Task: Create a rule when custom fields due date is set by anyone except me.
Action: Mouse moved to (979, 261)
Screenshot: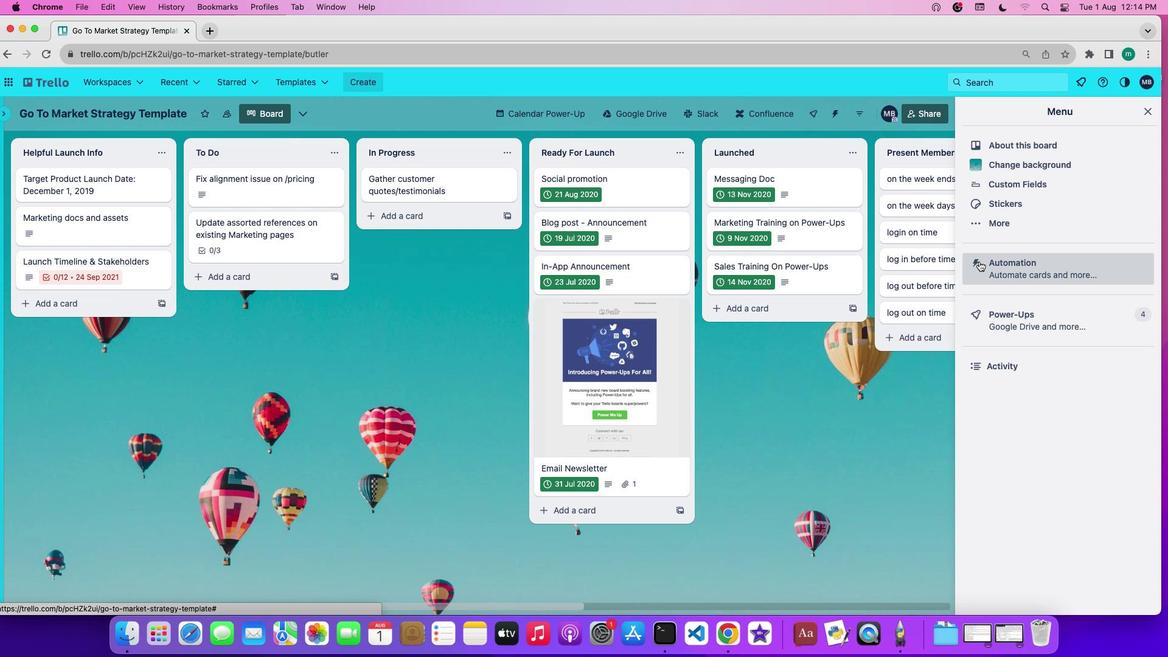 
Action: Mouse pressed left at (979, 261)
Screenshot: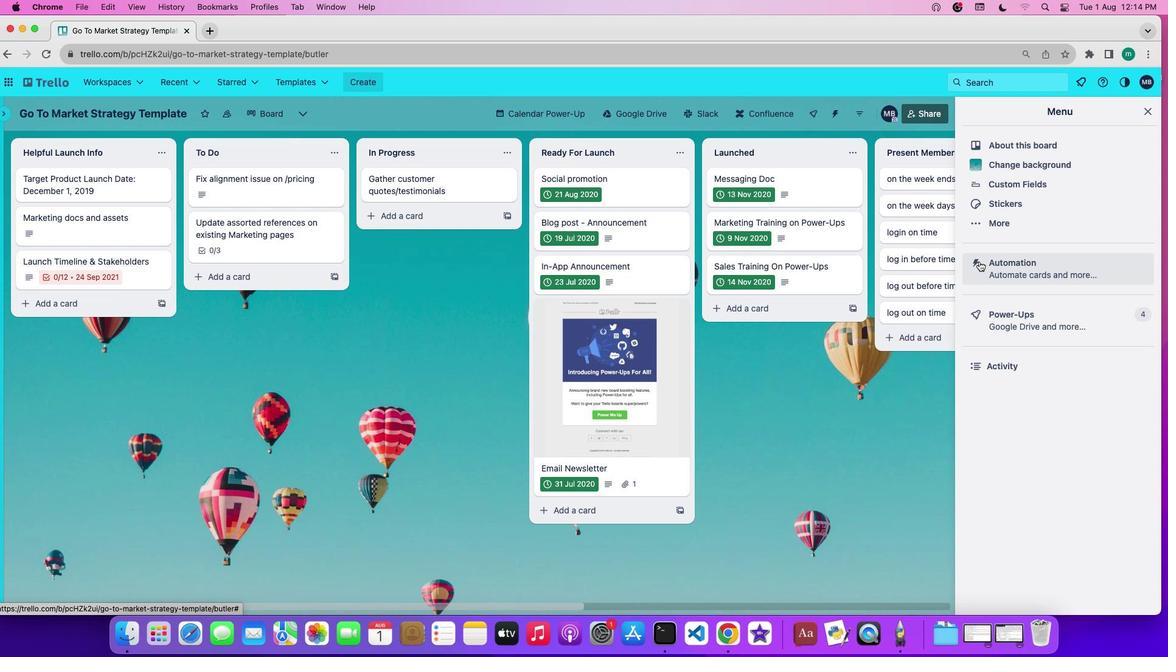 
Action: Mouse moved to (42, 220)
Screenshot: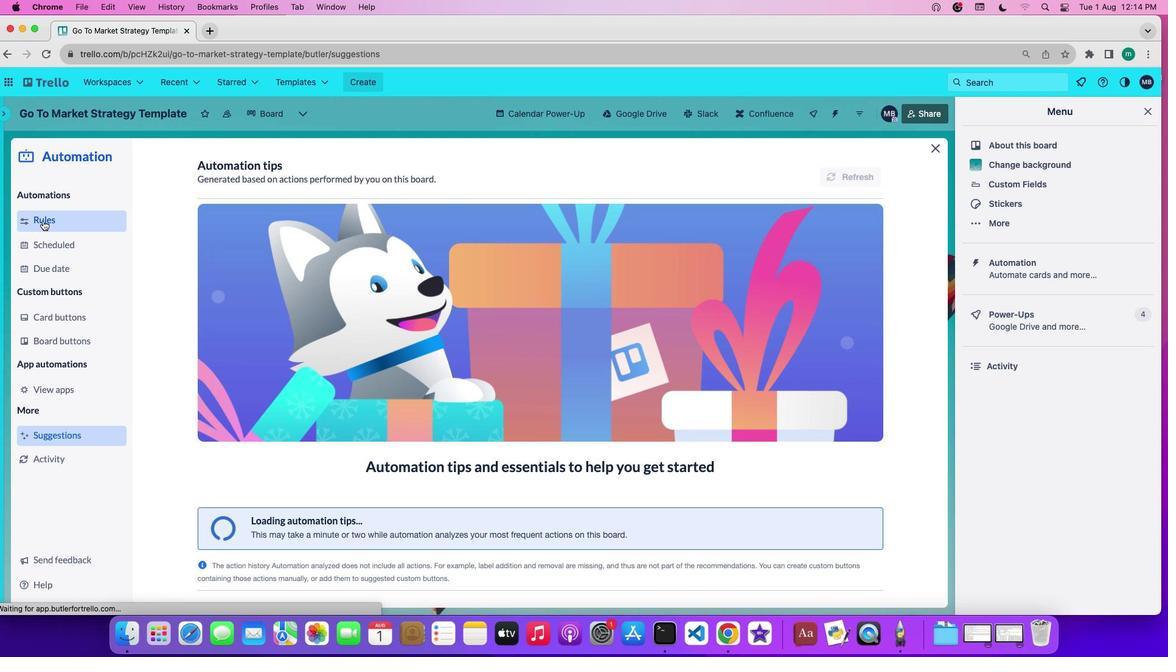 
Action: Mouse pressed left at (42, 220)
Screenshot: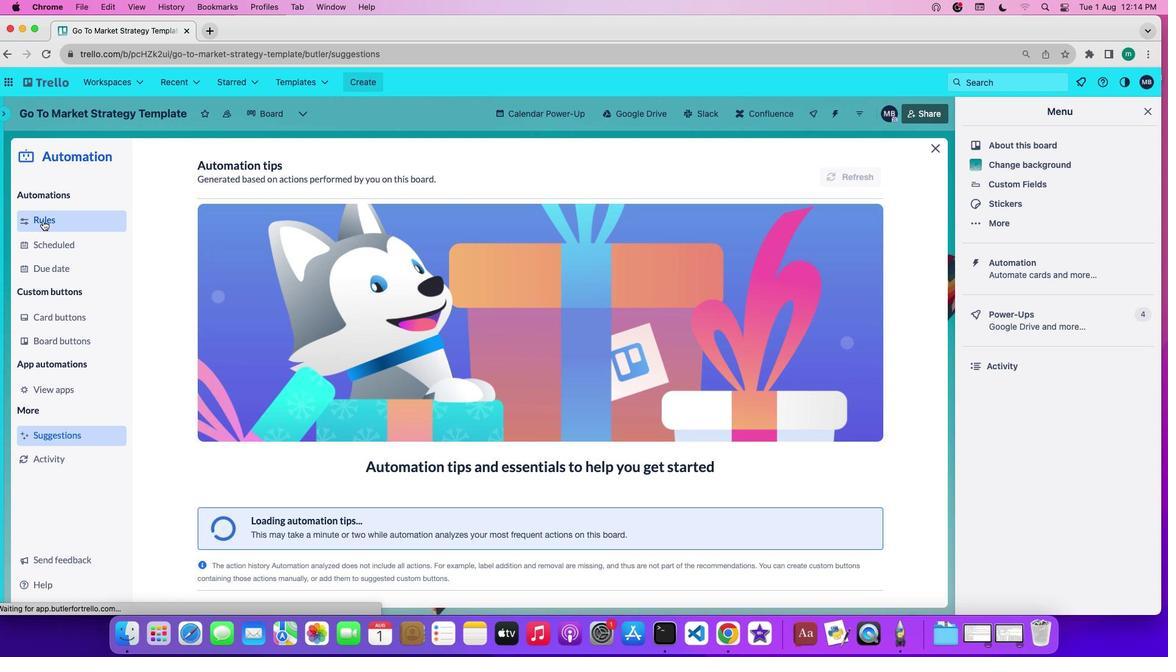 
Action: Mouse pressed left at (42, 220)
Screenshot: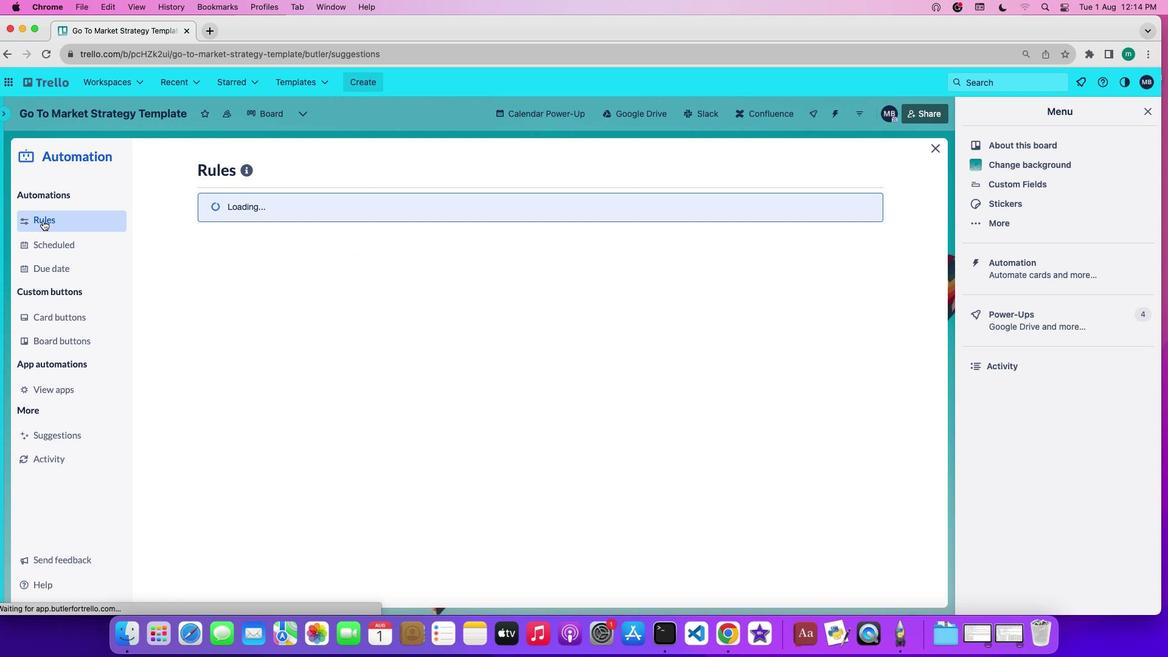 
Action: Mouse moved to (268, 438)
Screenshot: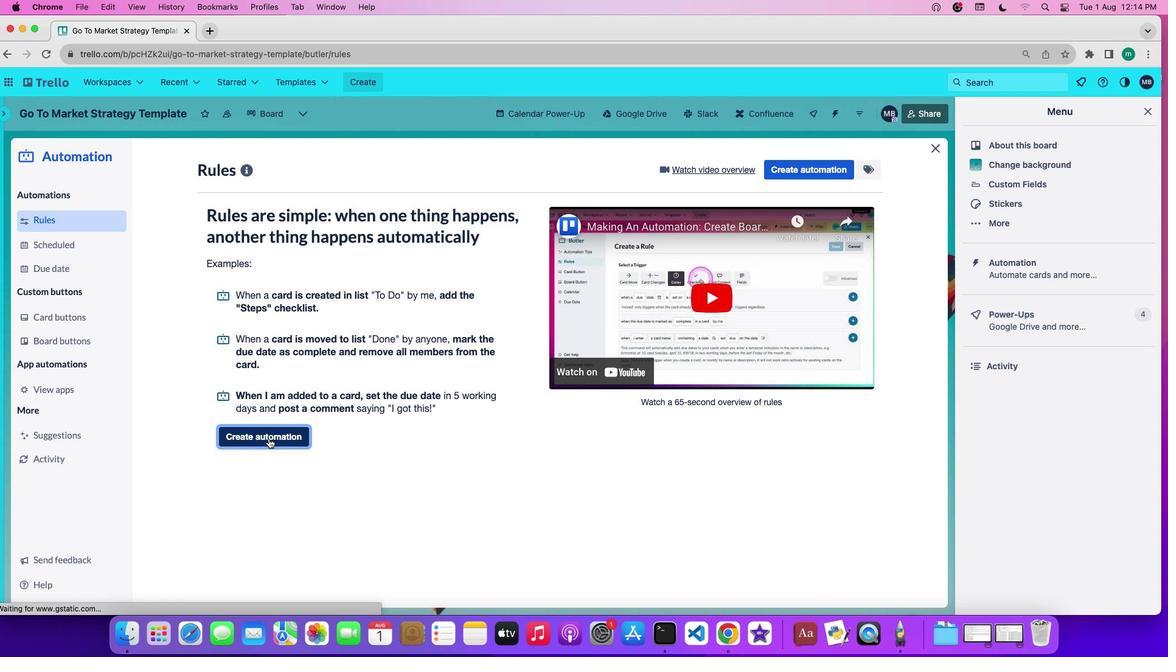 
Action: Mouse pressed left at (268, 438)
Screenshot: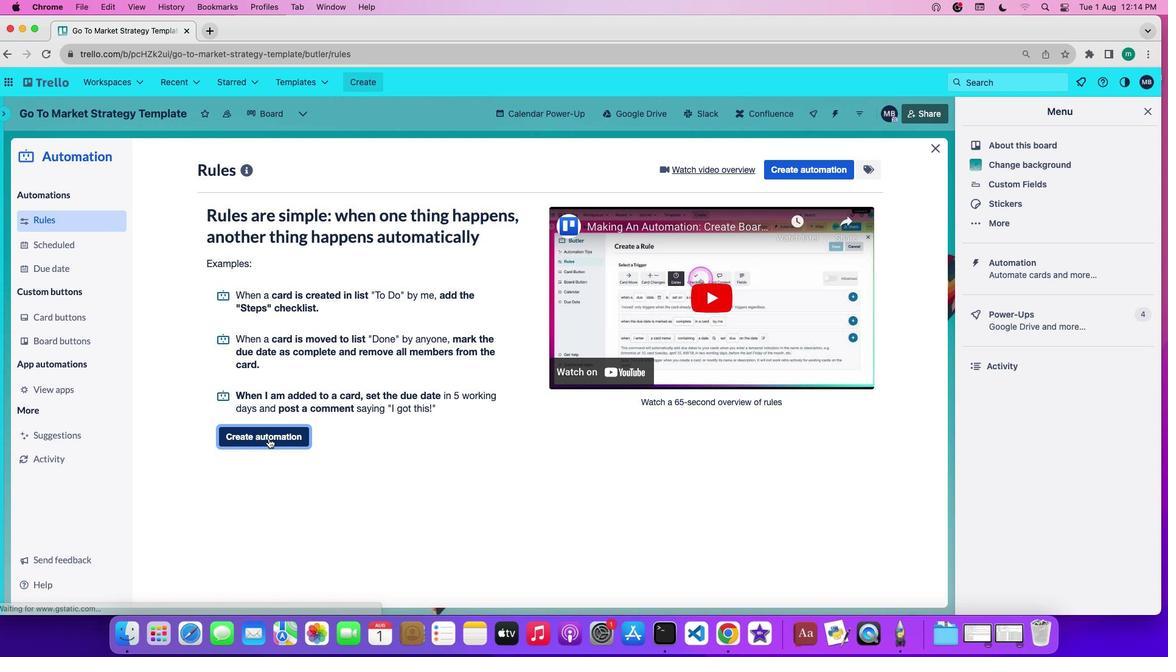 
Action: Mouse moved to (639, 290)
Screenshot: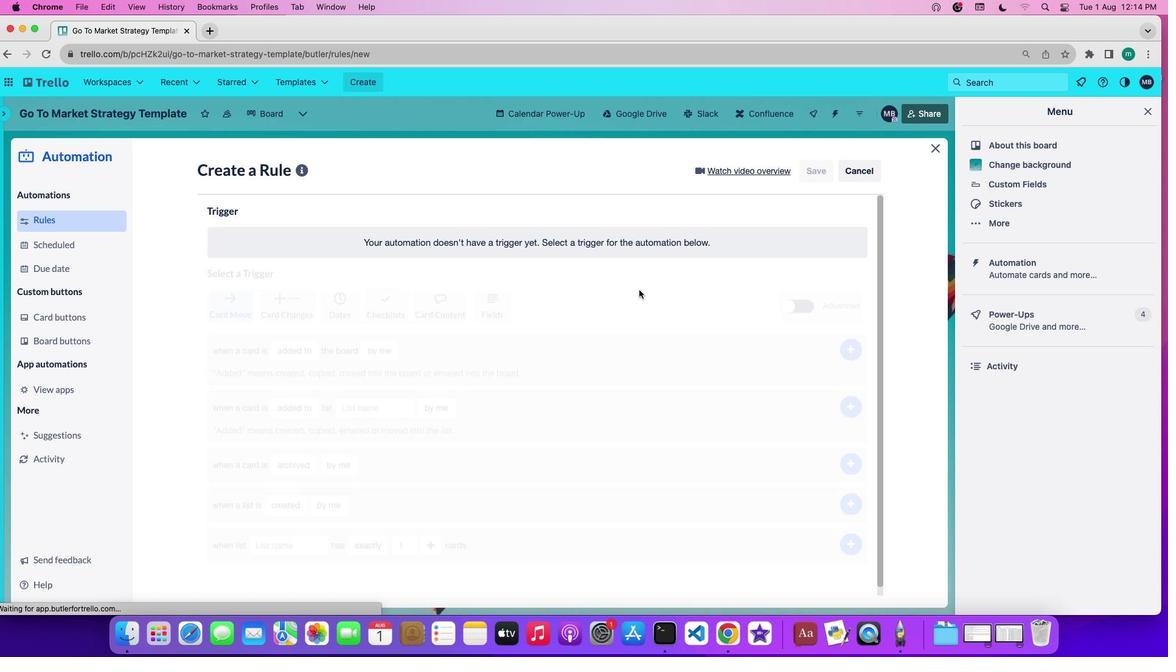 
Action: Mouse pressed left at (639, 290)
Screenshot: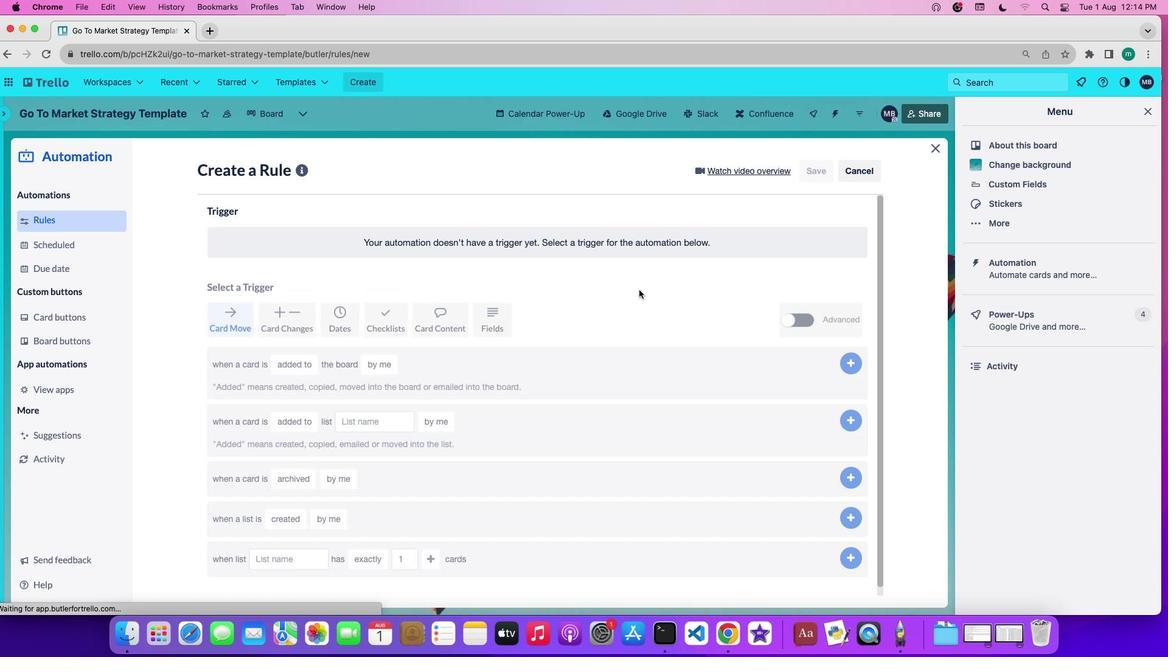 
Action: Mouse moved to (480, 327)
Screenshot: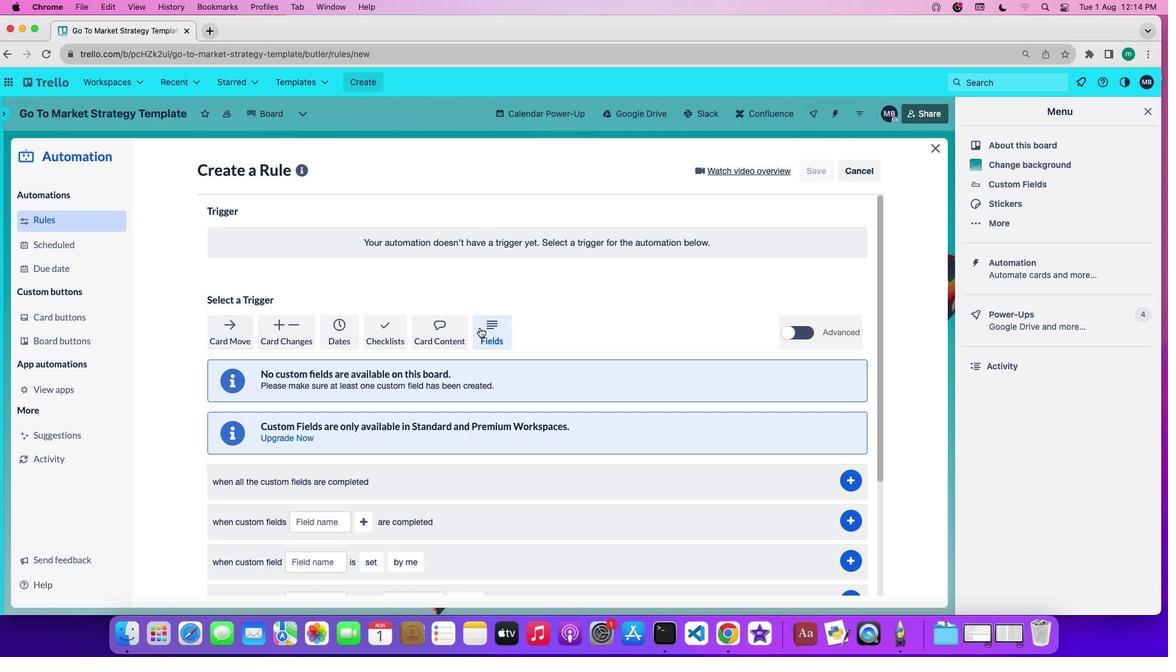
Action: Mouse pressed left at (480, 327)
Screenshot: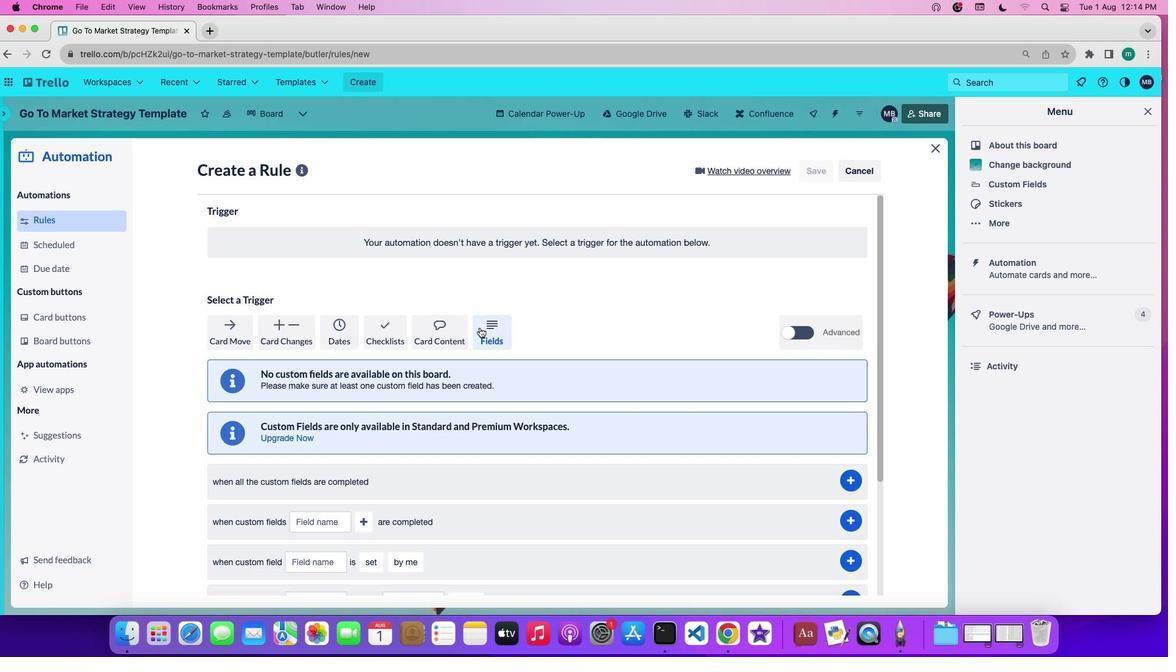 
Action: Mouse moved to (463, 413)
Screenshot: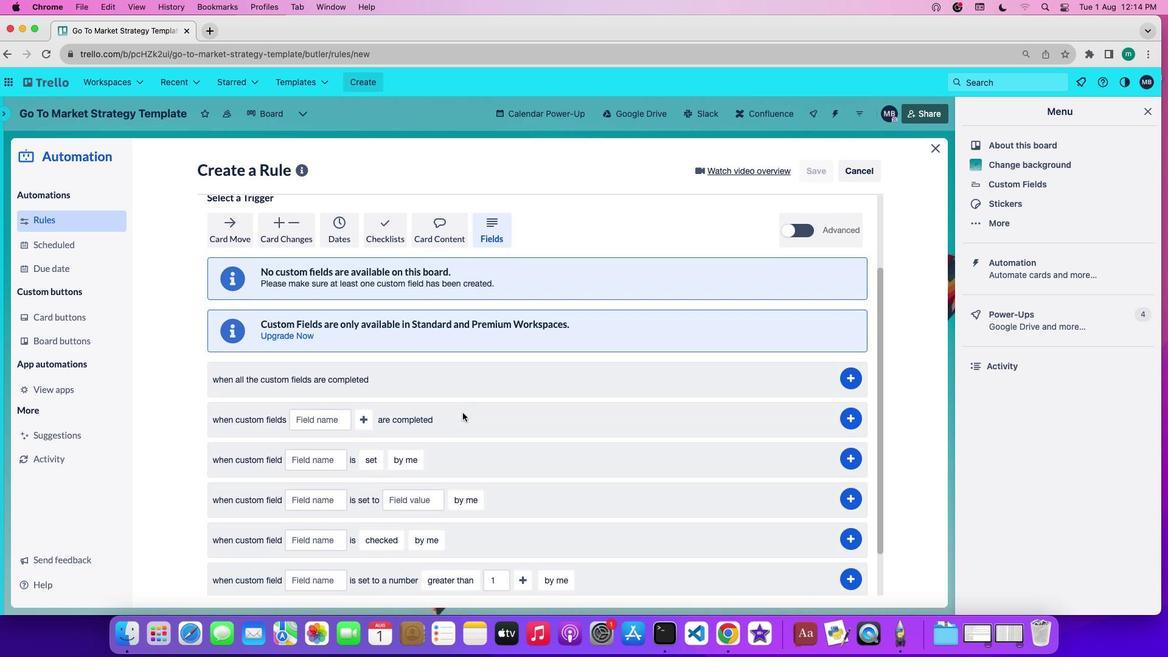 
Action: Mouse scrolled (463, 413) with delta (0, 0)
Screenshot: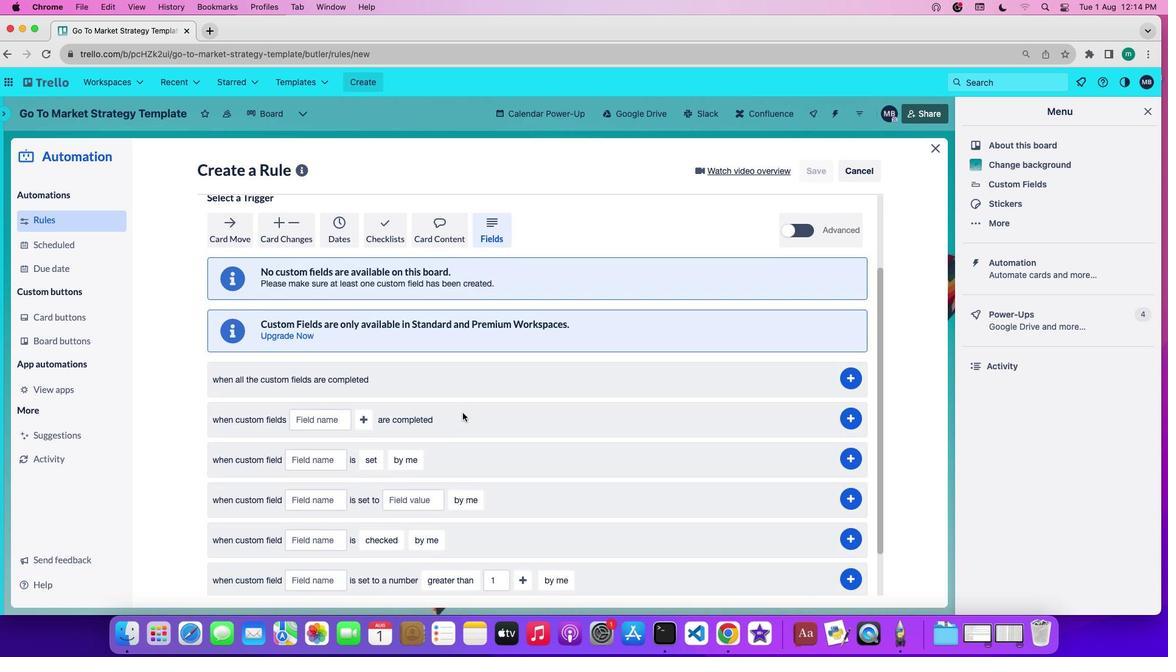 
Action: Mouse scrolled (463, 413) with delta (0, 0)
Screenshot: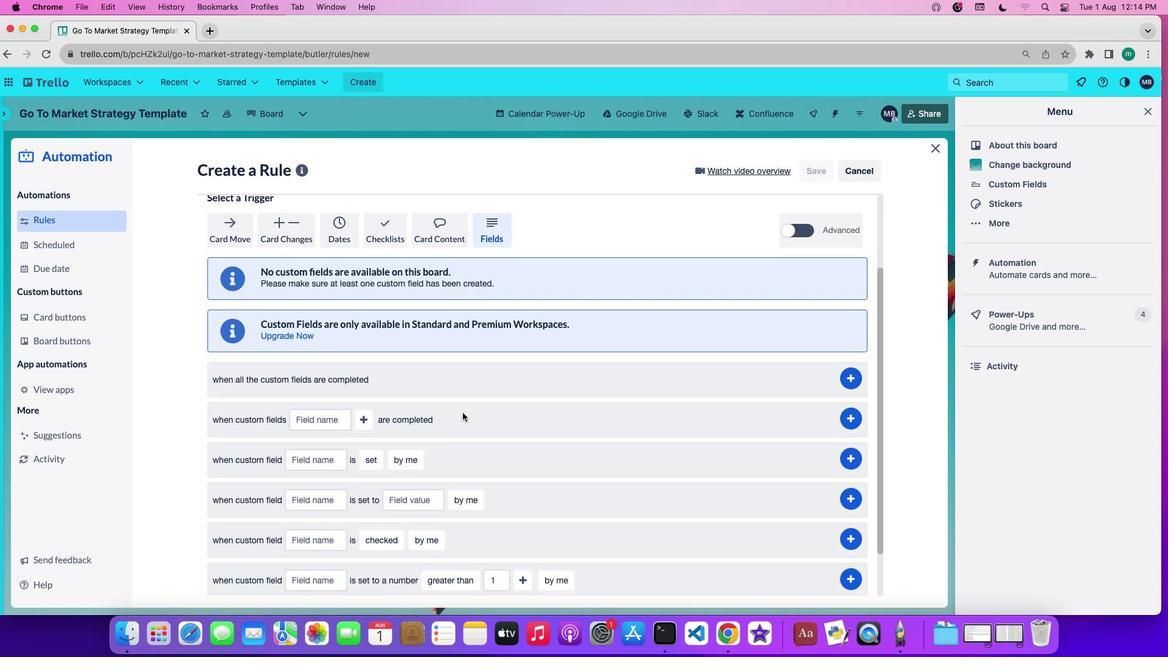 
Action: Mouse scrolled (463, 413) with delta (0, -1)
Screenshot: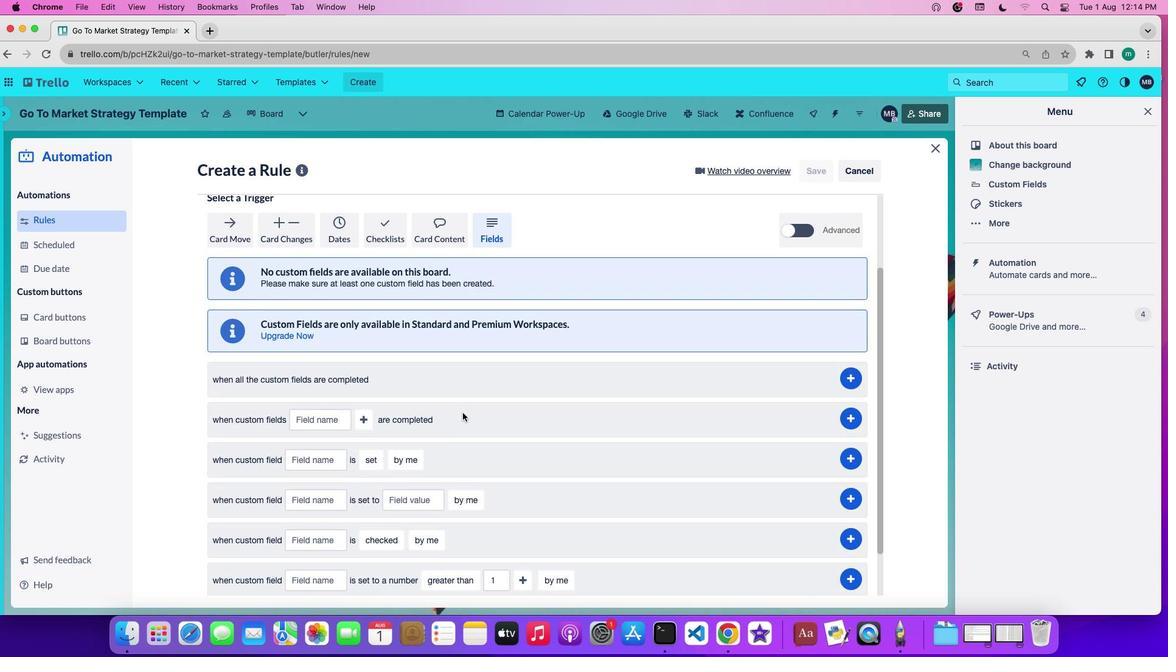 
Action: Mouse scrolled (463, 413) with delta (0, 0)
Screenshot: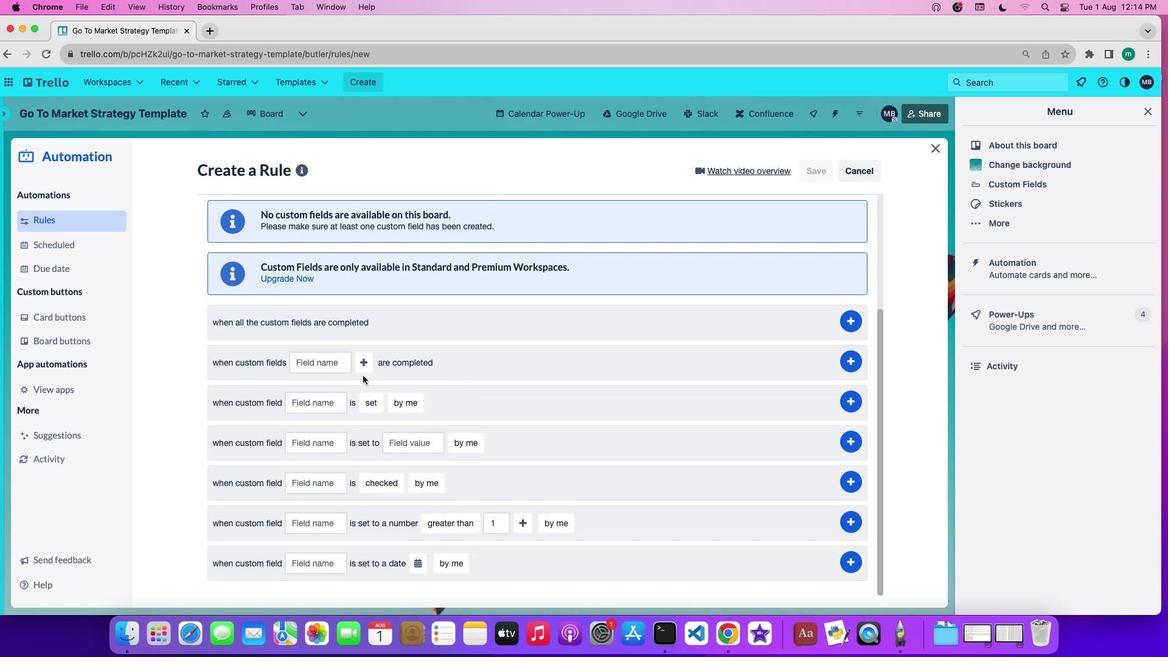
Action: Mouse scrolled (463, 413) with delta (0, 0)
Screenshot: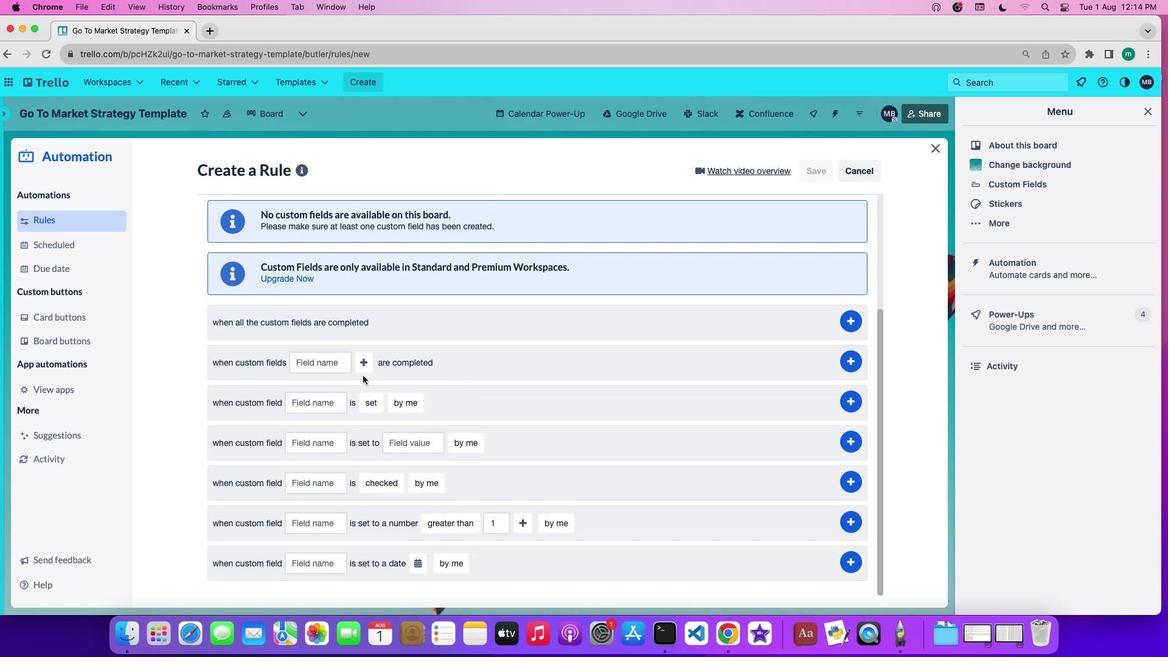 
Action: Mouse scrolled (463, 413) with delta (0, -1)
Screenshot: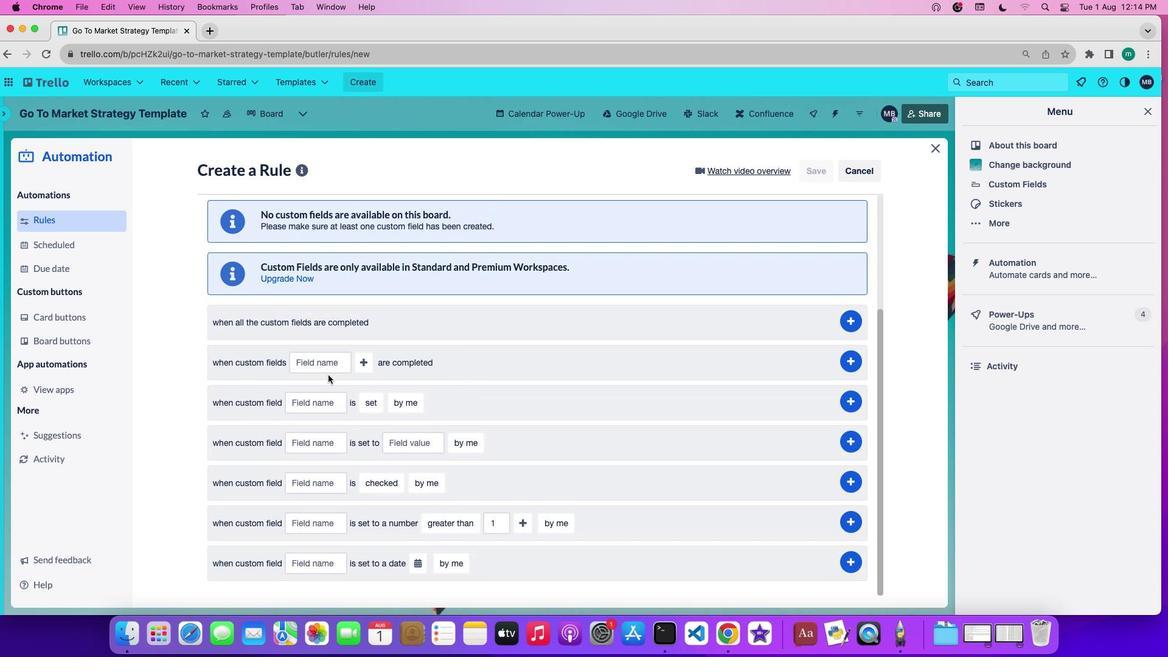 
Action: Mouse moved to (310, 405)
Screenshot: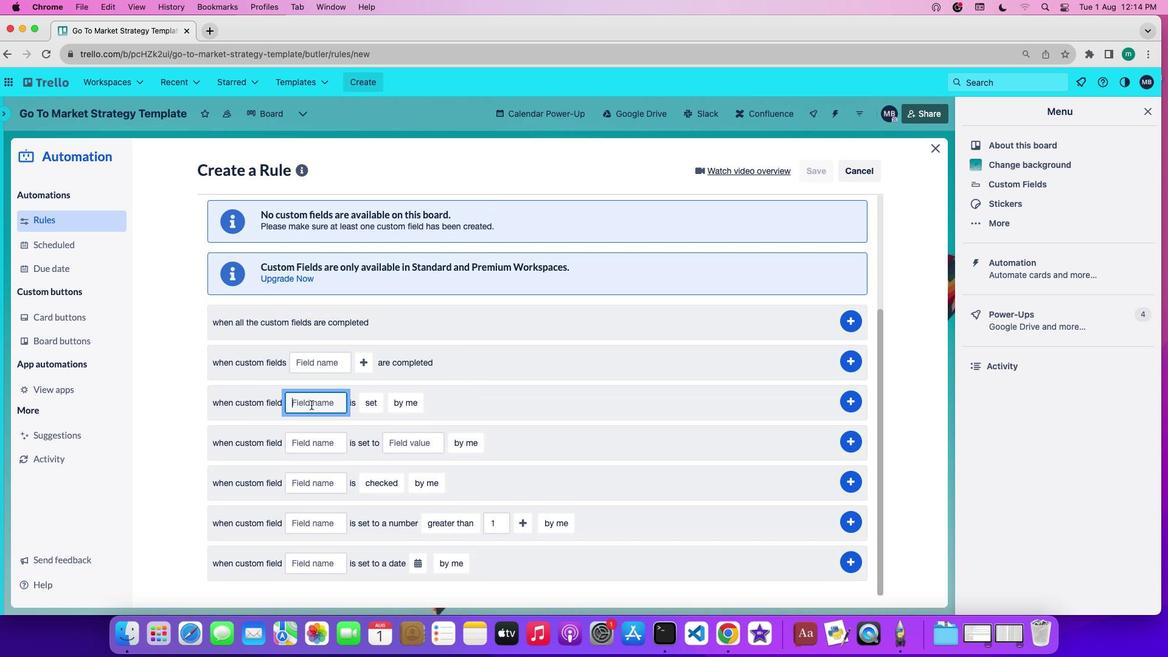 
Action: Mouse pressed left at (310, 405)
Screenshot: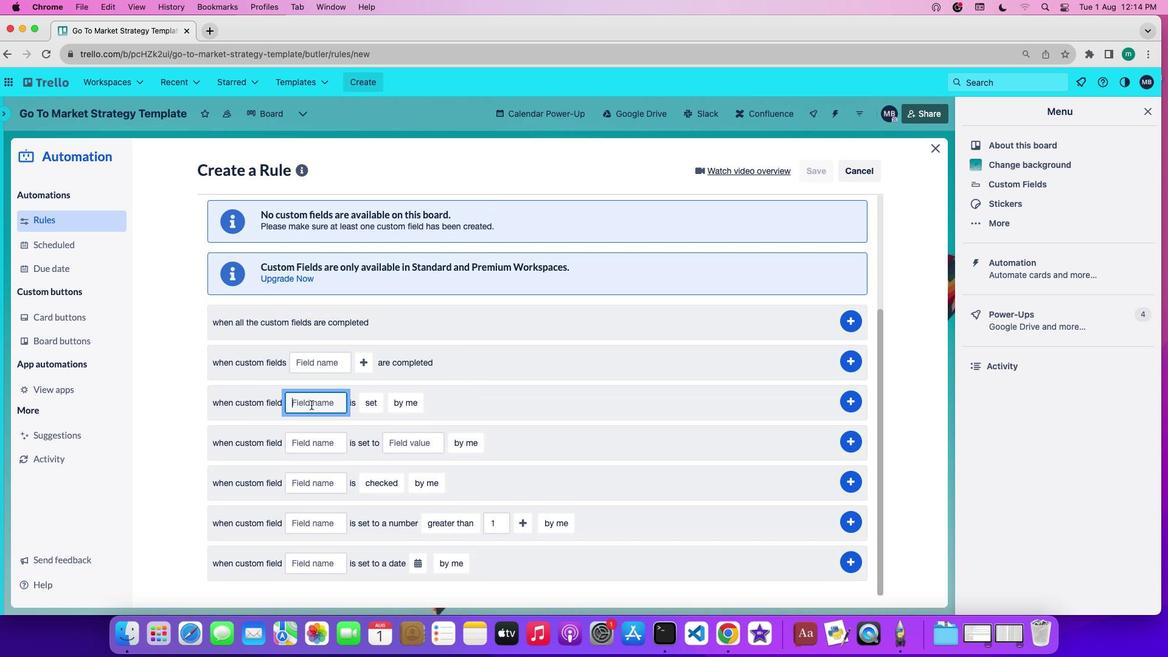 
Action: Key pressed 'd''u''e'Key.space'd''a''t''e'
Screenshot: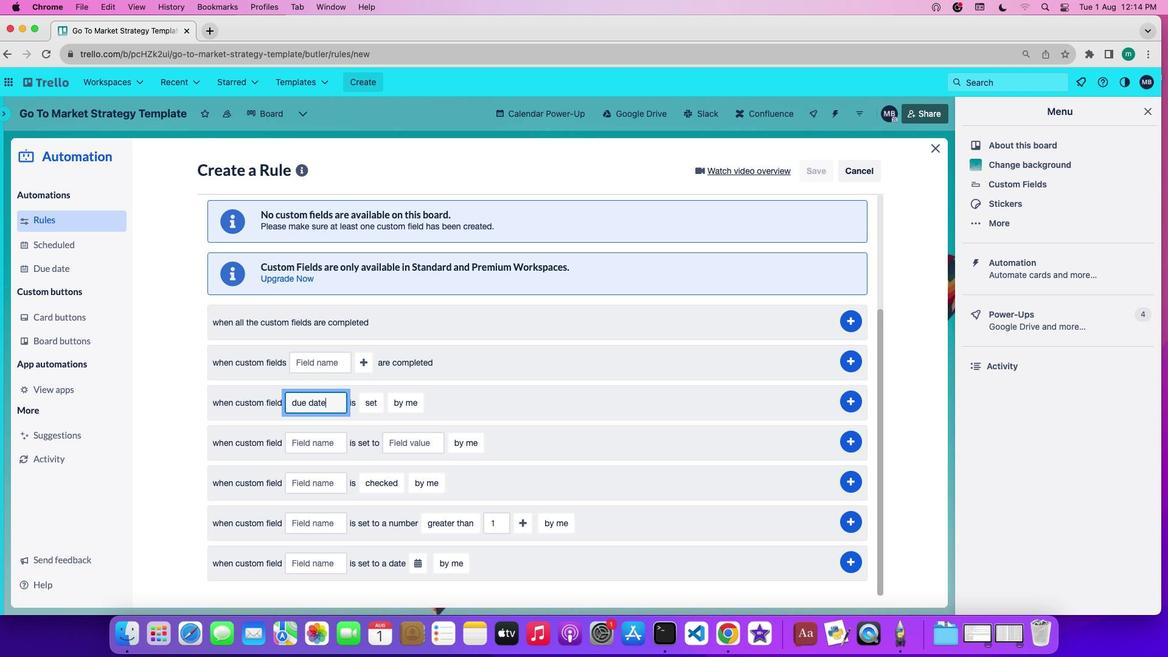 
Action: Mouse moved to (366, 405)
Screenshot: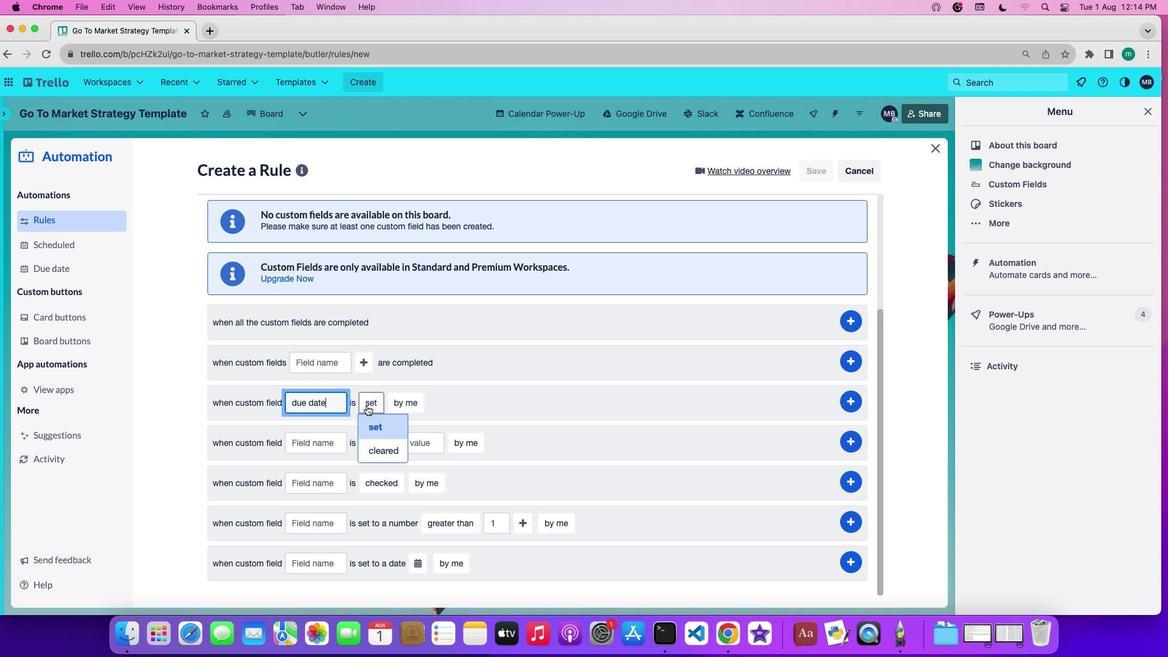 
Action: Mouse pressed left at (366, 405)
Screenshot: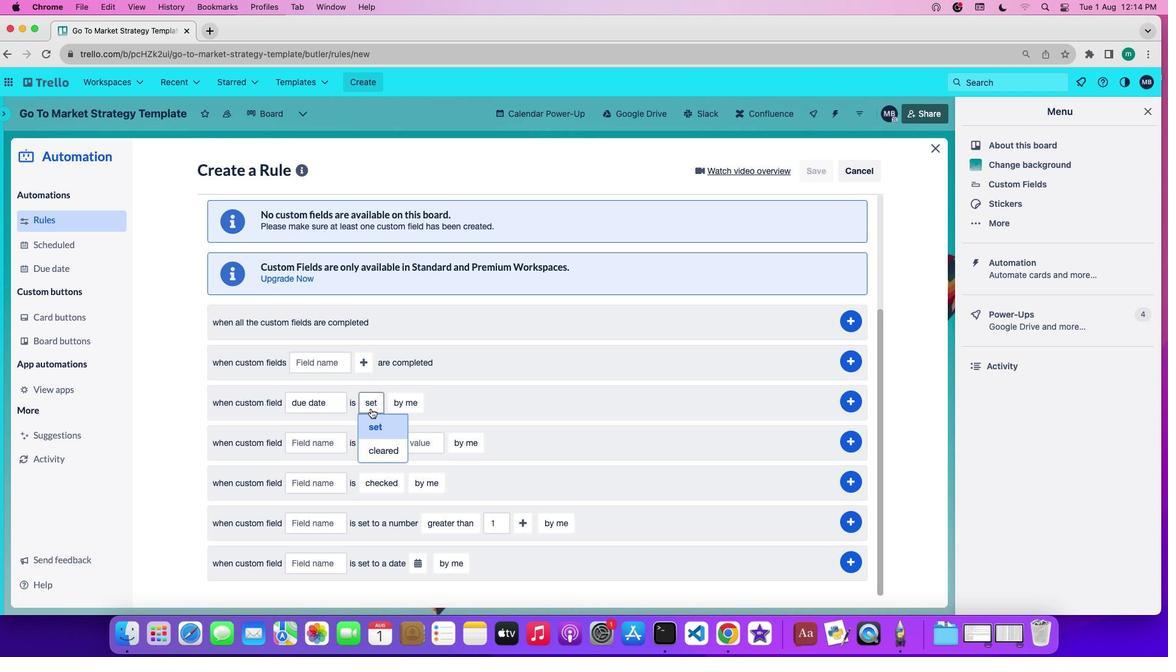 
Action: Mouse moved to (379, 425)
Screenshot: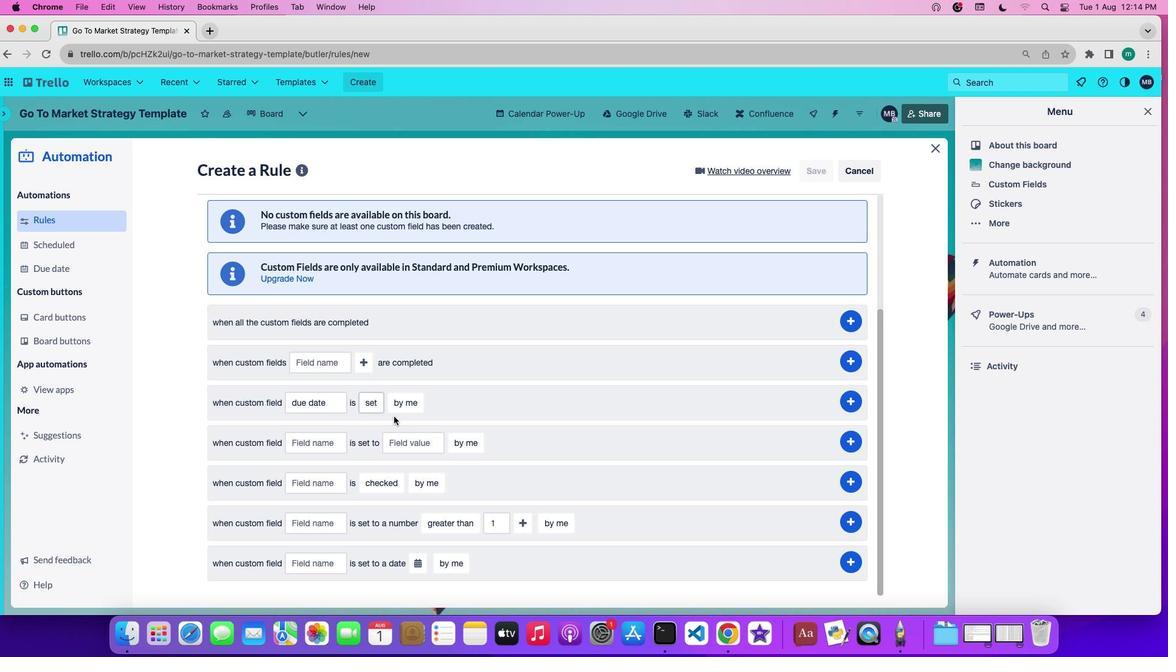 
Action: Mouse pressed left at (379, 425)
Screenshot: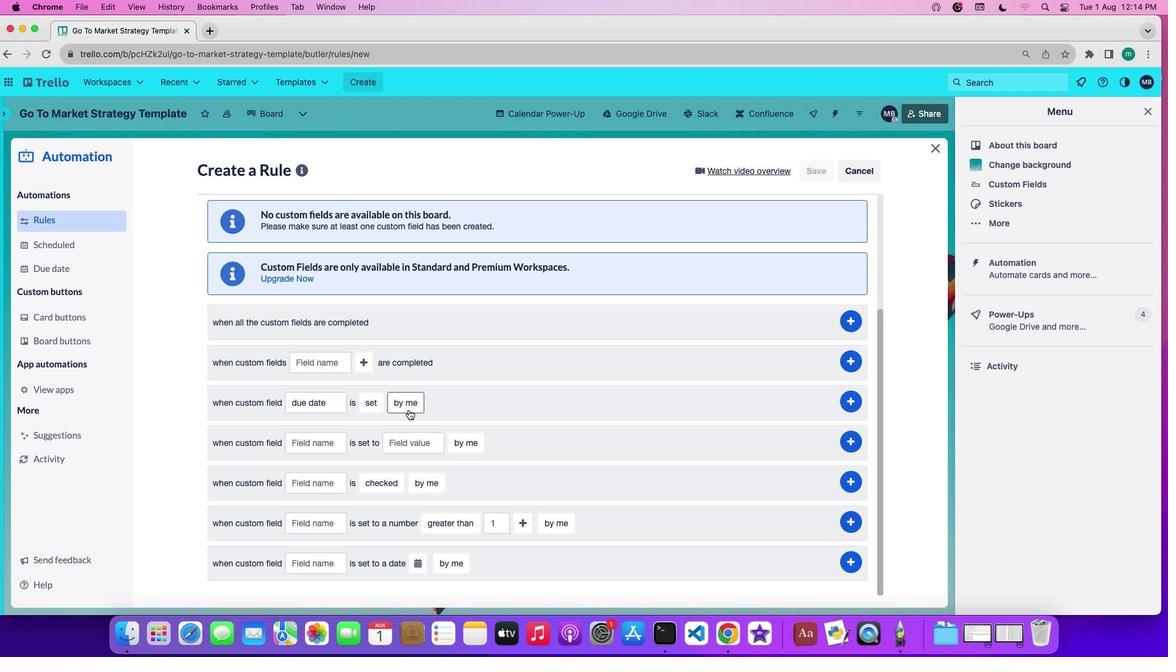 
Action: Mouse moved to (410, 409)
Screenshot: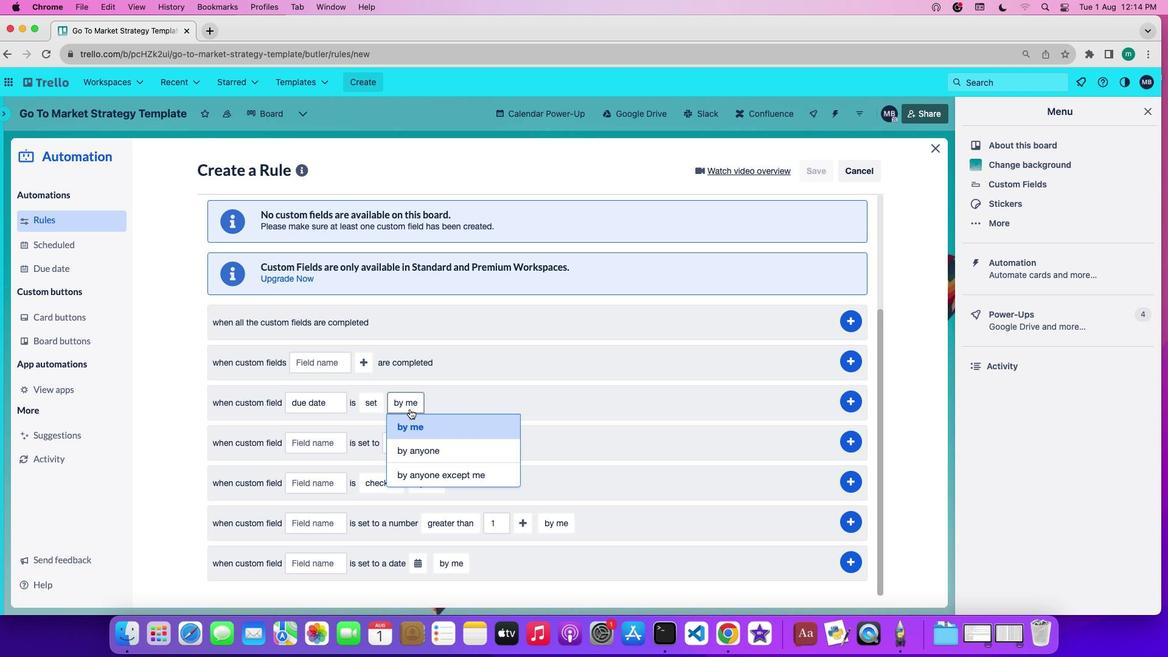 
Action: Mouse pressed left at (410, 409)
Screenshot: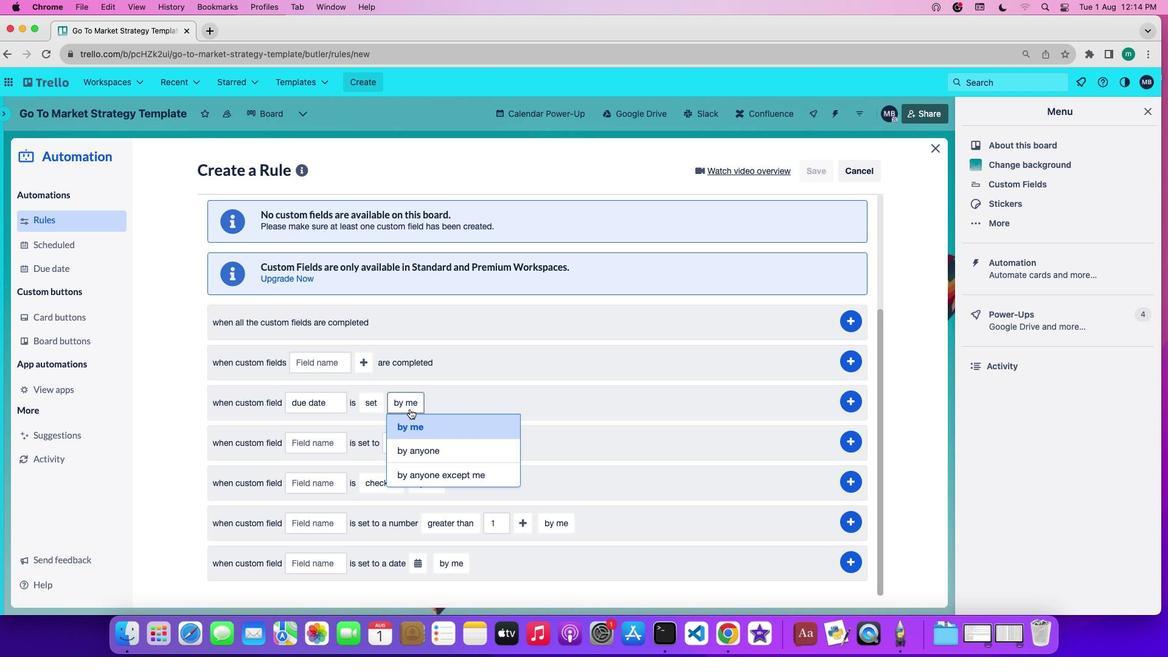 
Action: Mouse moved to (427, 471)
Screenshot: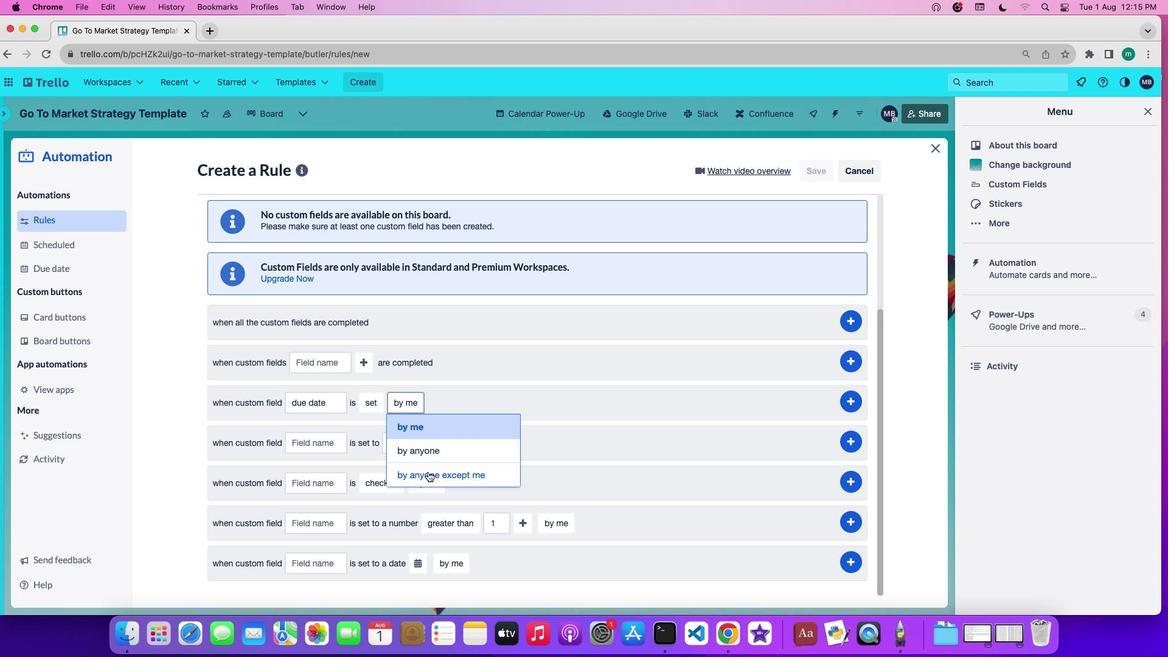 
Action: Mouse pressed left at (427, 471)
Screenshot: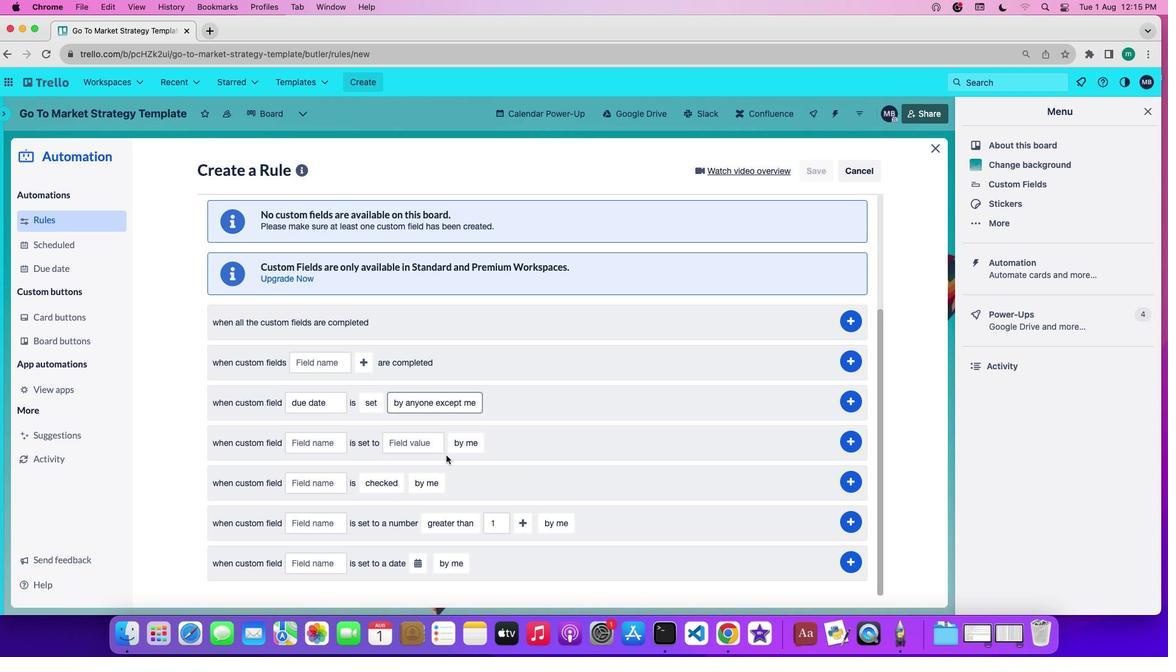 
Action: Mouse moved to (857, 403)
Screenshot: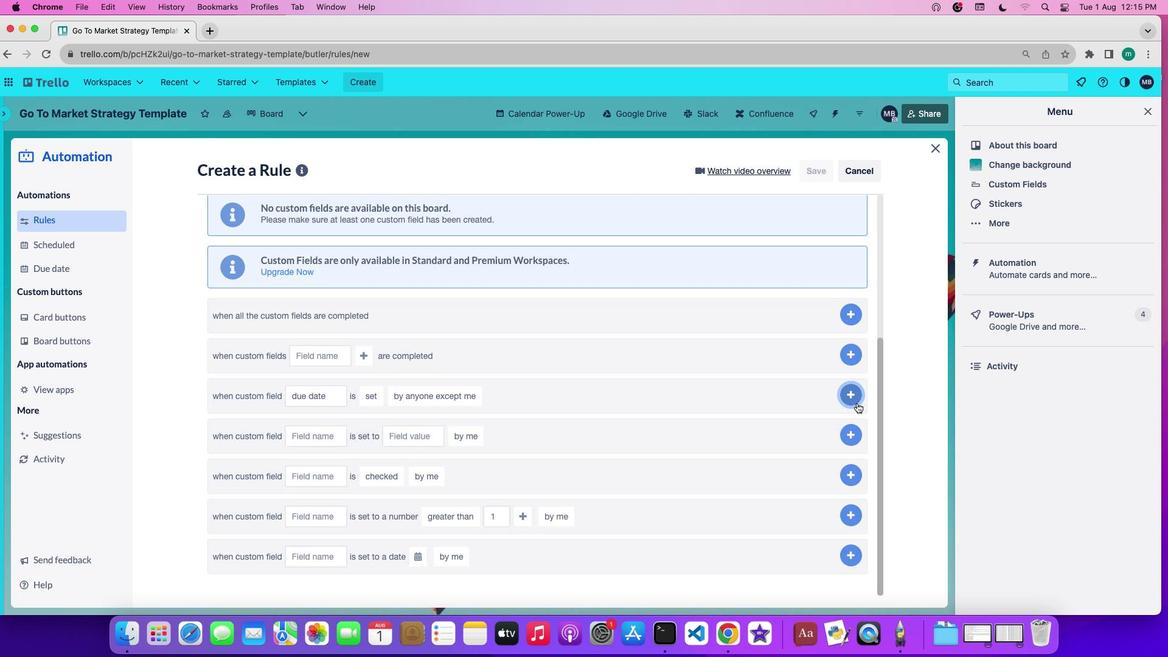 
Action: Mouse pressed left at (857, 403)
Screenshot: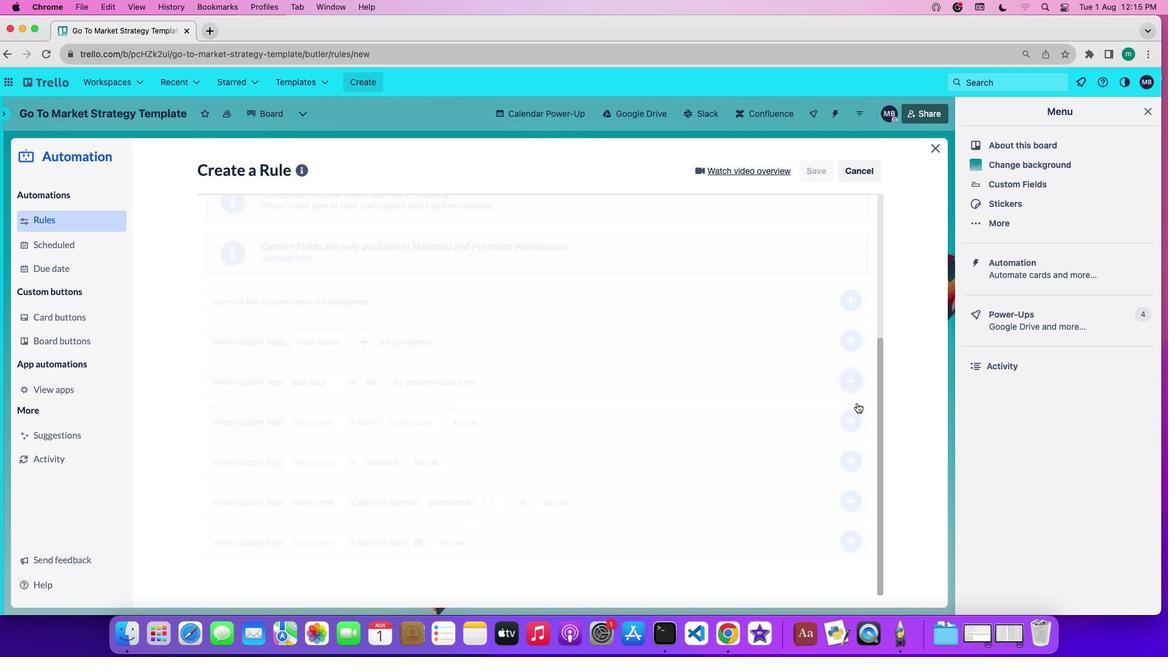 
